 Task: Write the Invoice ID to "INV-23-10-0011" while creating a New Invoice.
Action: Mouse moved to (179, 21)
Screenshot: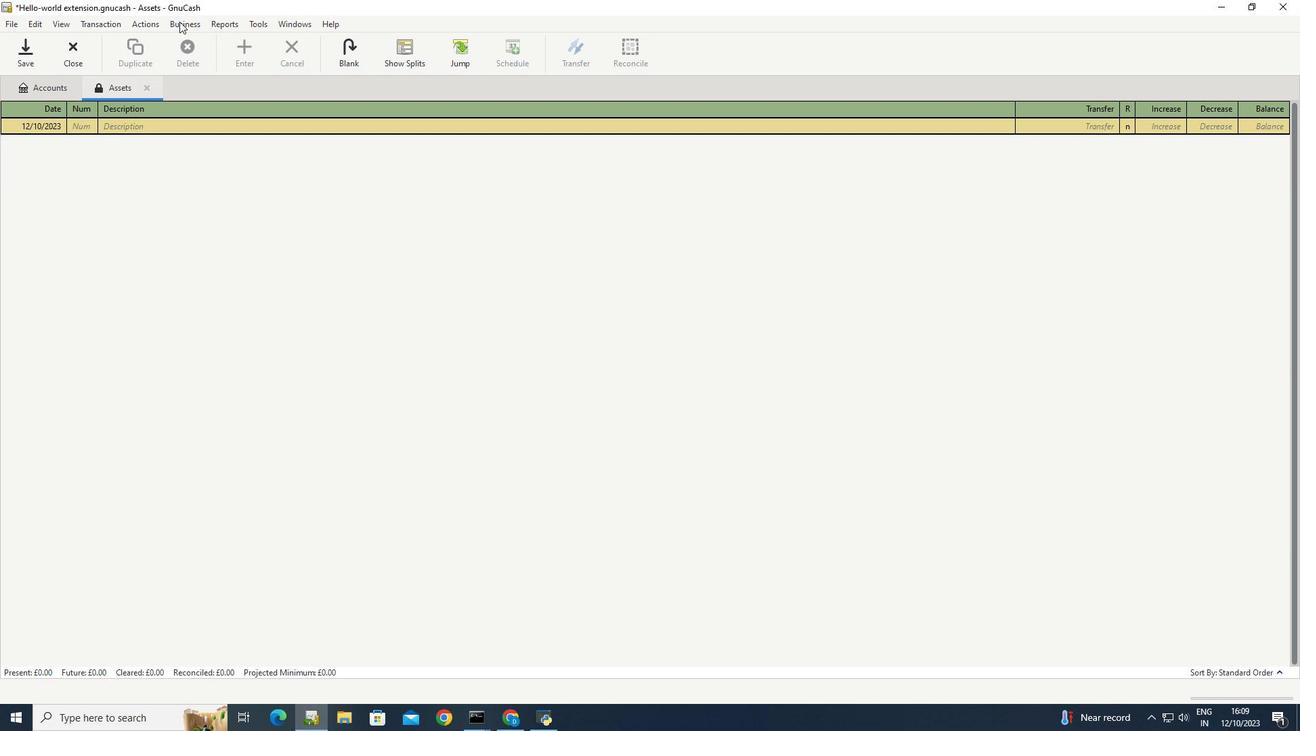 
Action: Mouse pressed left at (179, 21)
Screenshot: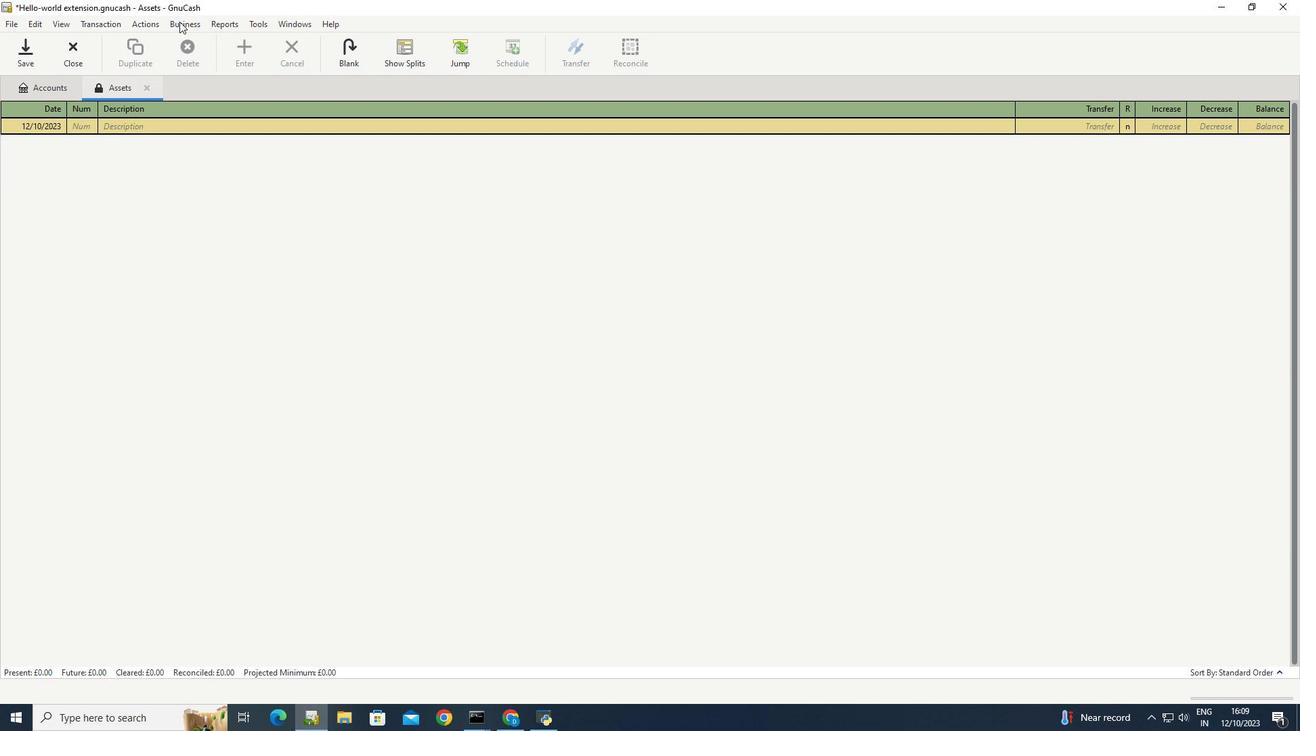 
Action: Mouse moved to (348, 91)
Screenshot: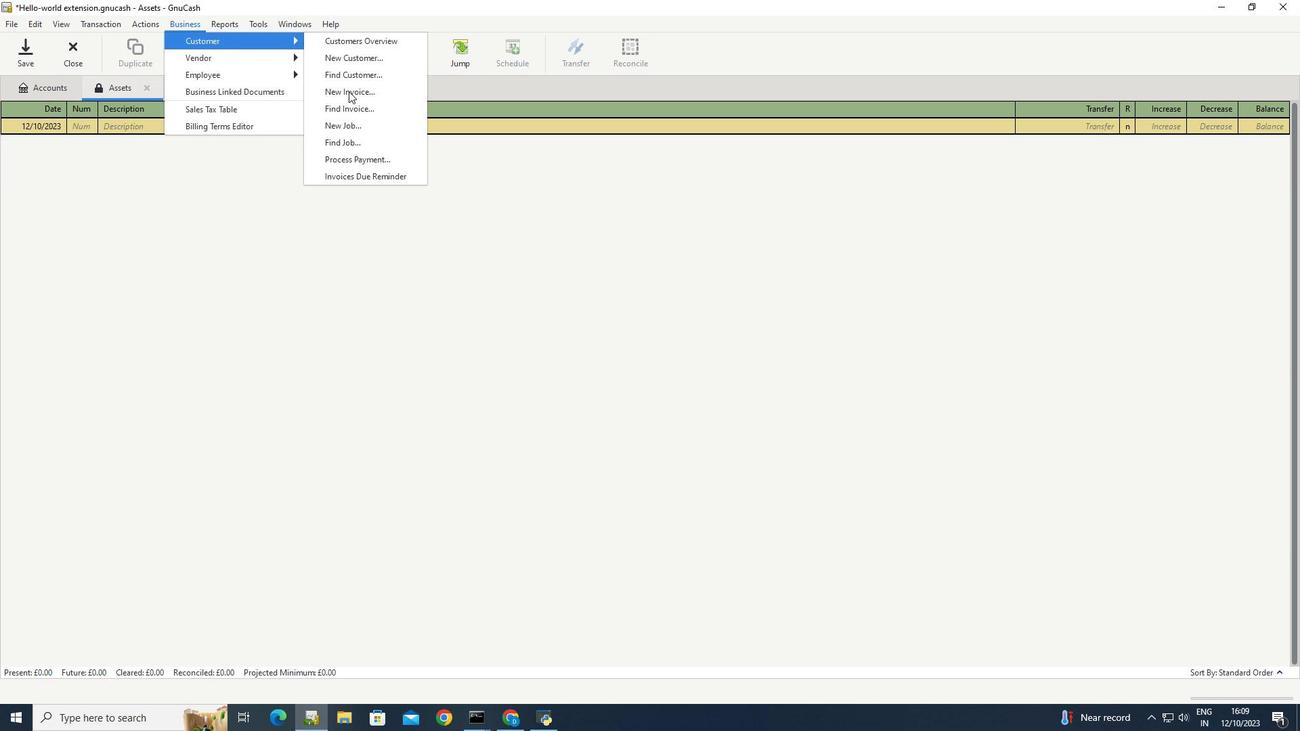 
Action: Mouse pressed left at (348, 91)
Screenshot: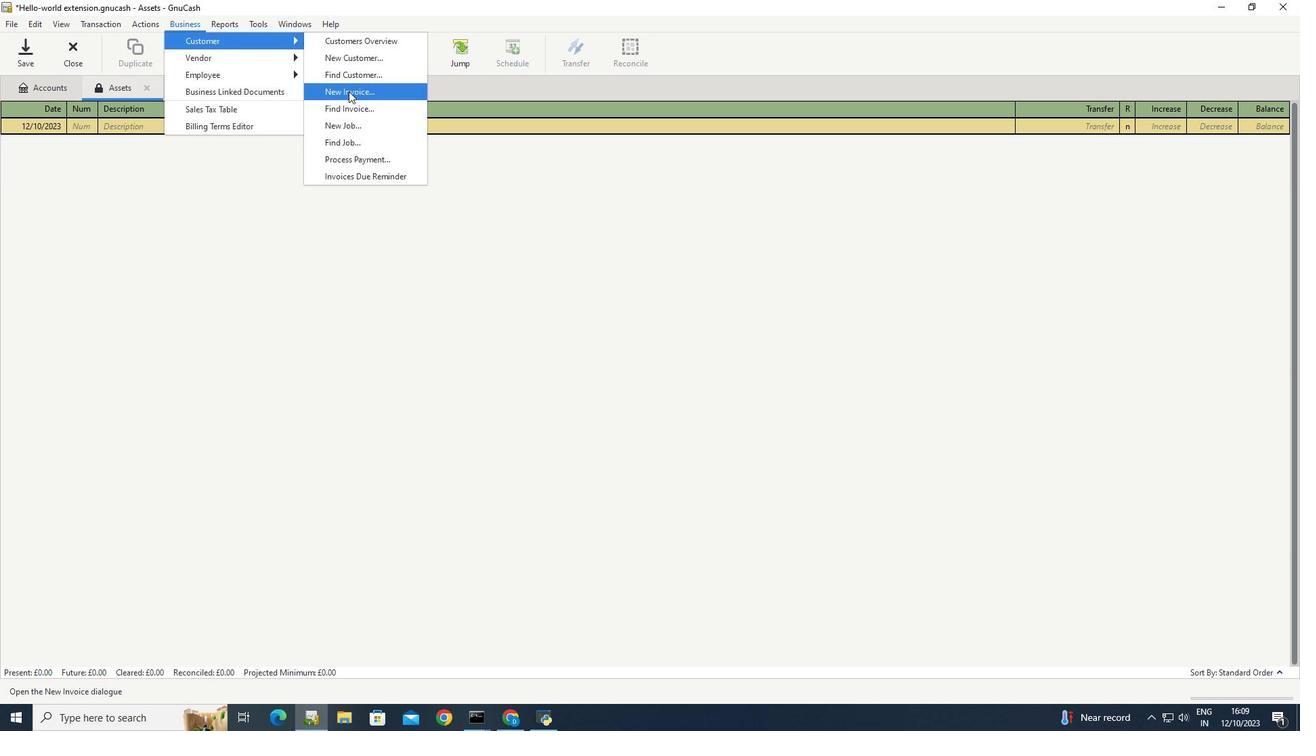 
Action: Mouse moved to (632, 281)
Screenshot: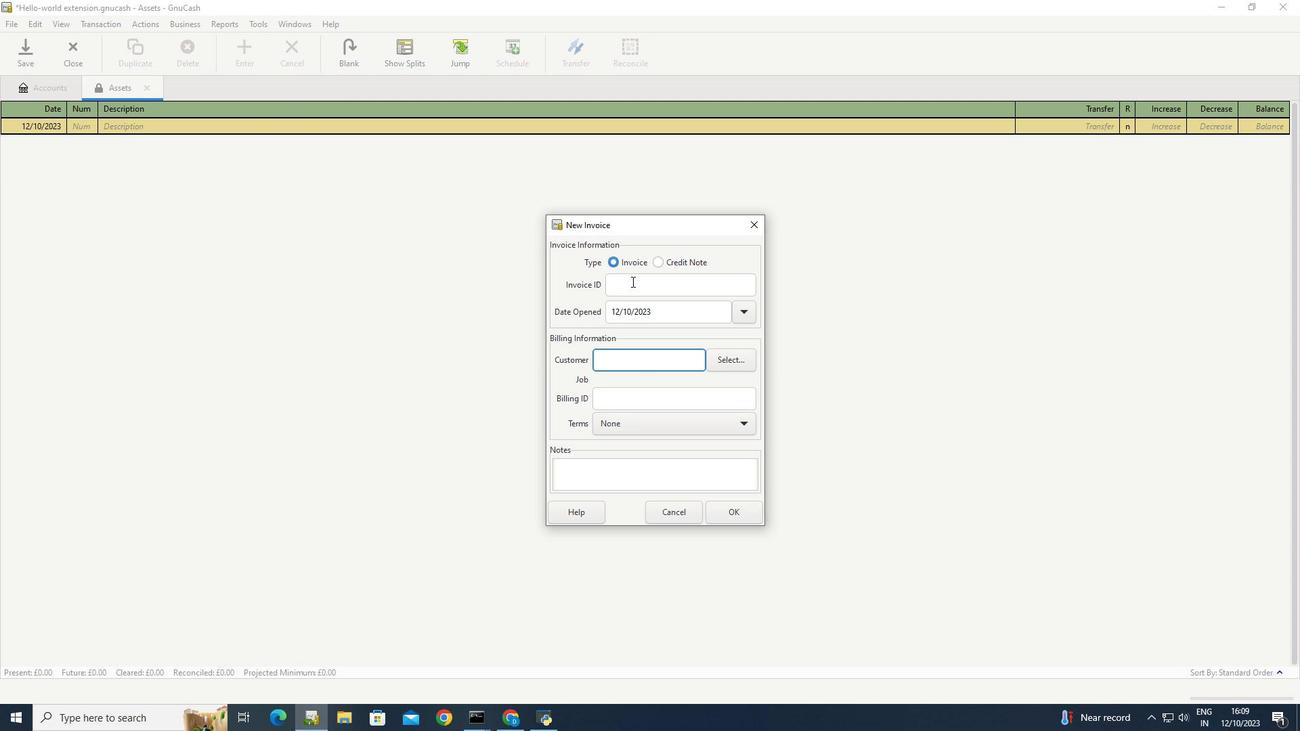 
Action: Mouse pressed left at (632, 281)
Screenshot: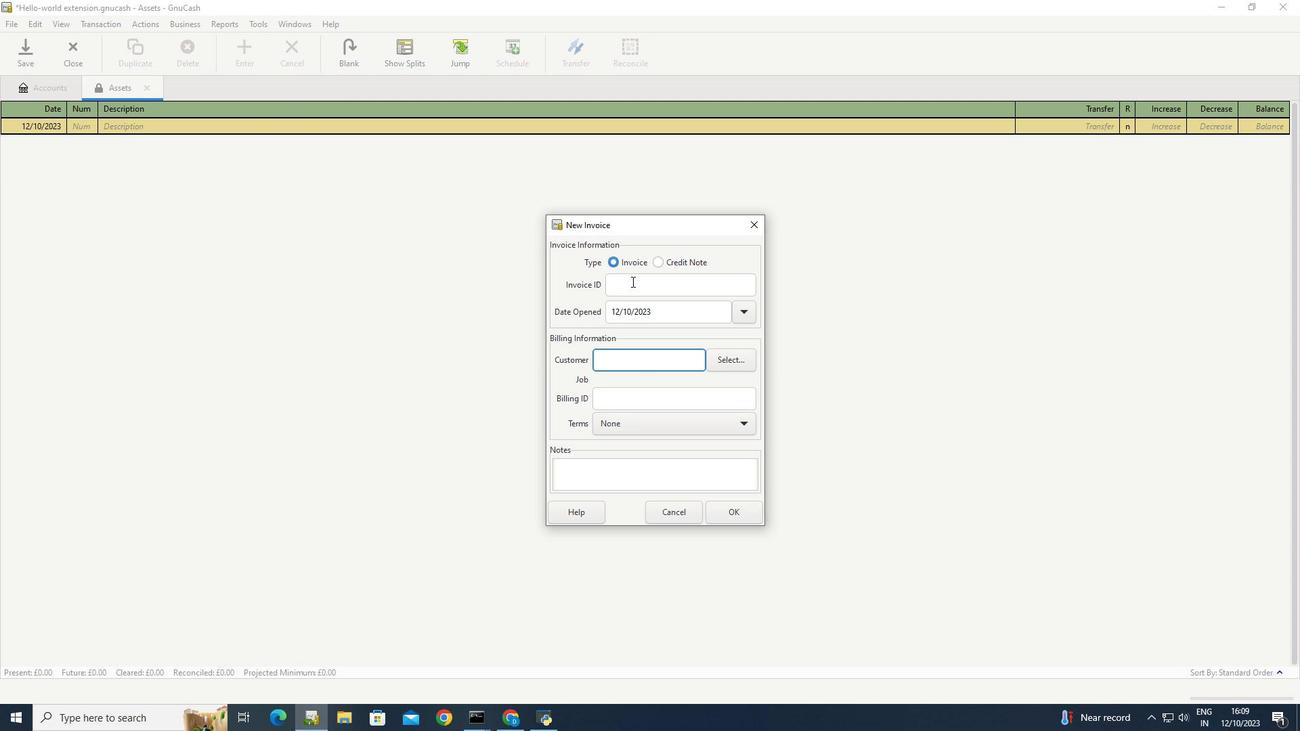 
Action: Key pressed <Key.caps_lock>INV-23-10-0011
Screenshot: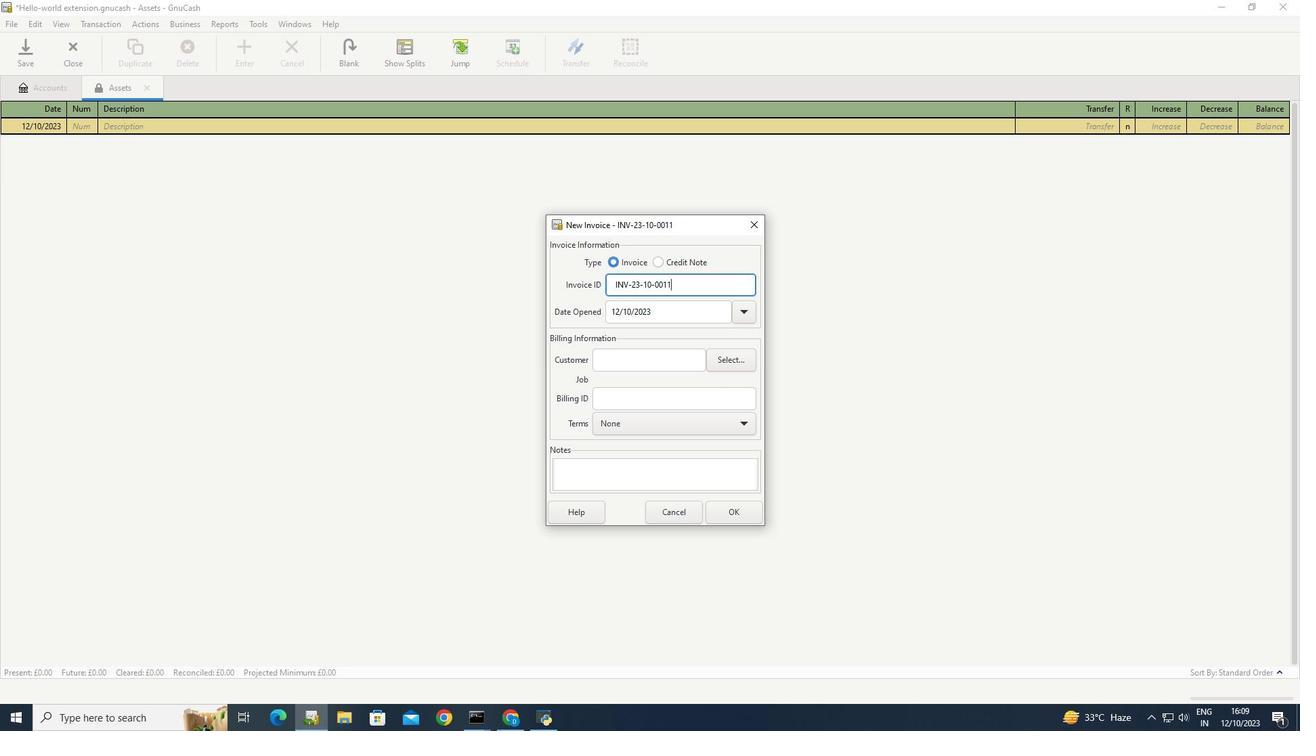 
Action: Mouse moved to (543, 300)
Screenshot: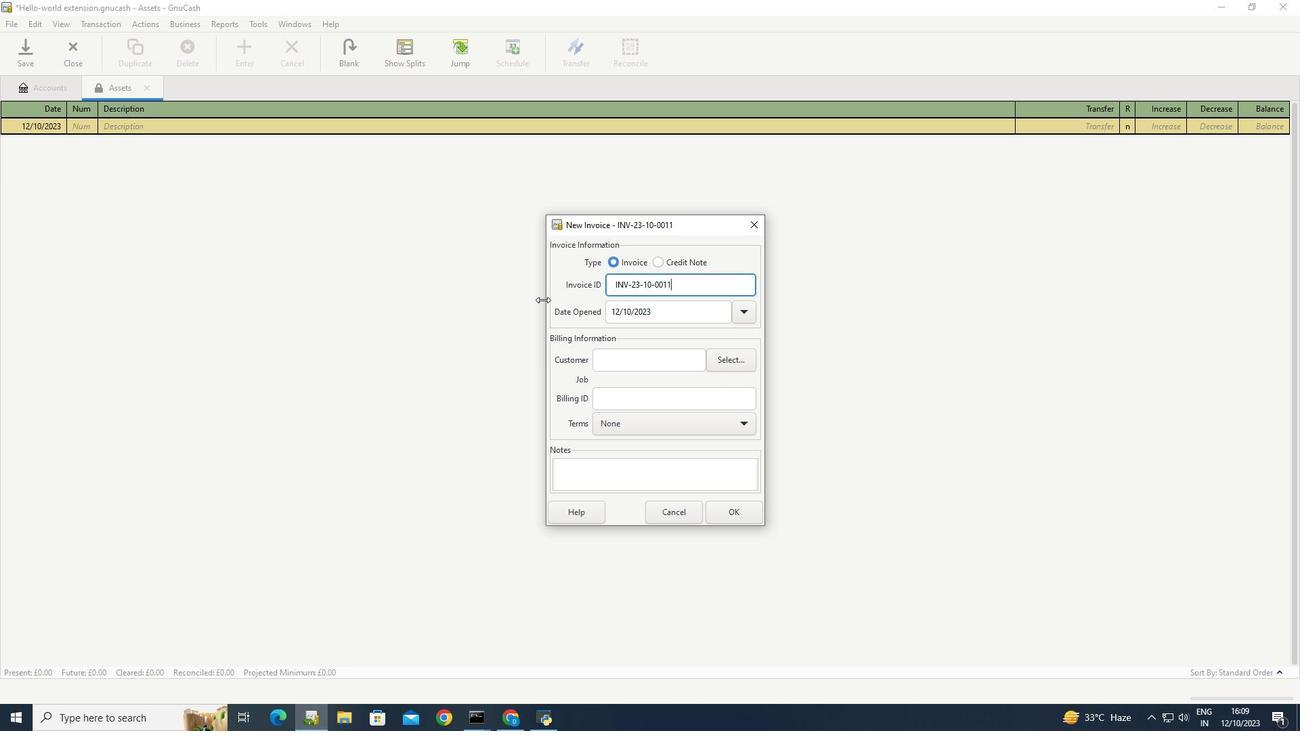 
Action: Mouse pressed left at (543, 300)
Screenshot: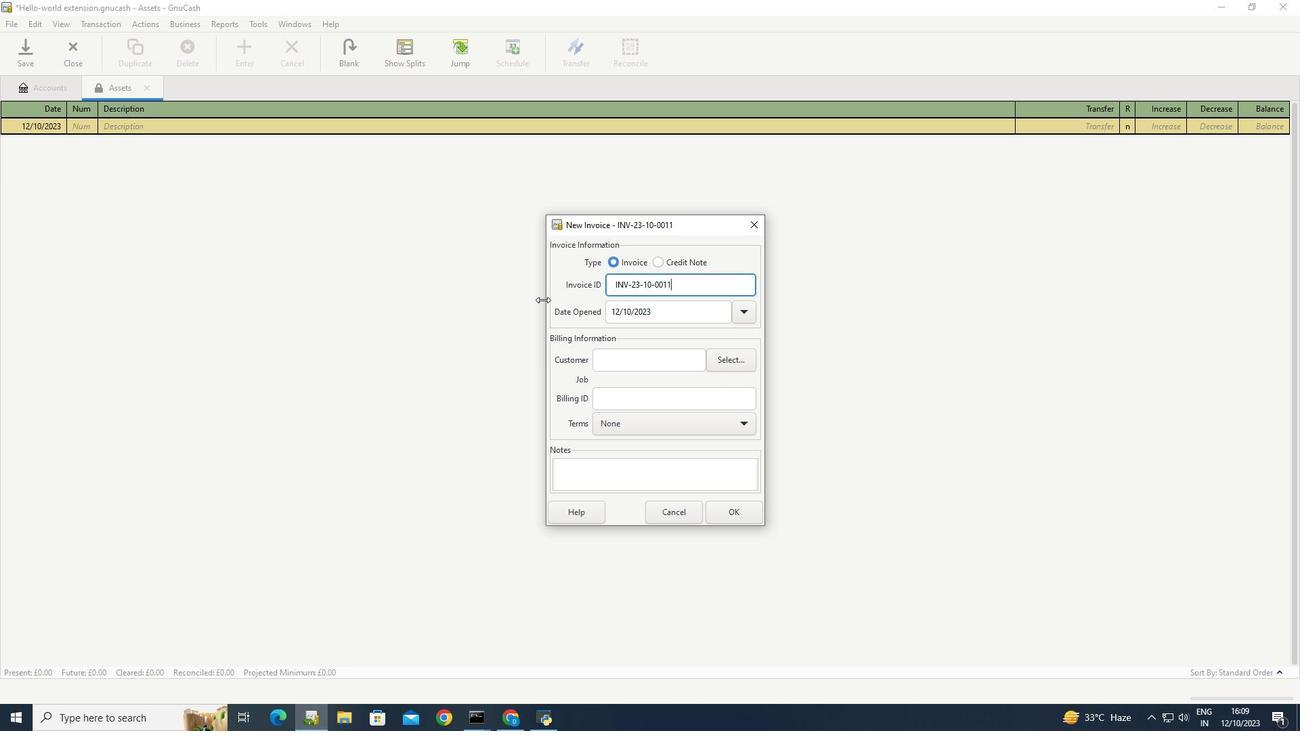 
